 Task: Create Issue Issue0000000226 in Backlog  in Scrum Project Project0000000046 in Jira. Create Issue Issue0000000227 in Backlog  in Scrum Project Project0000000046 in Jira. Create Issue Issue0000000228 in Backlog  in Scrum Project Project0000000046 in Jira. Create Issue Issue0000000229 in Backlog  in Scrum Project Project0000000046 in Jira. Create Issue Issue0000000230 in Backlog  in Scrum Project Project0000000046 in Jira
Action: Mouse moved to (82, 270)
Screenshot: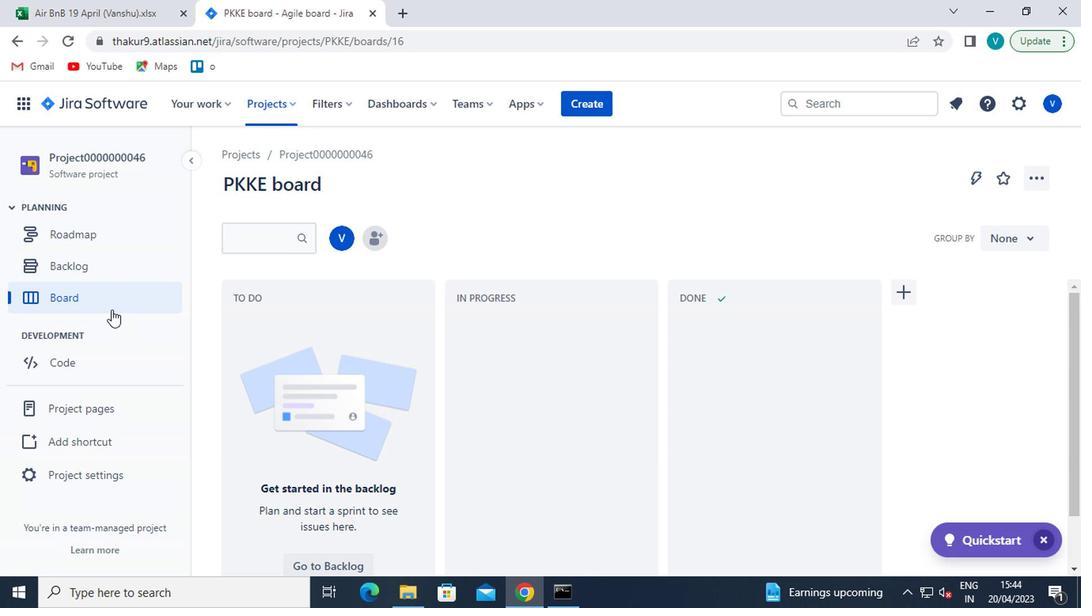
Action: Mouse pressed left at (82, 270)
Screenshot: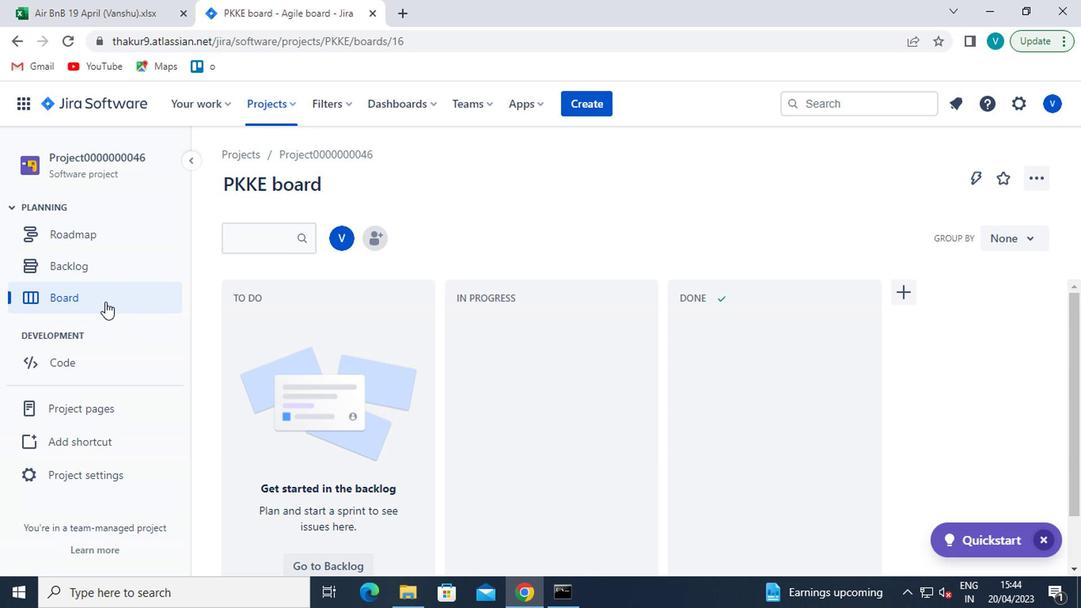 
Action: Mouse moved to (331, 458)
Screenshot: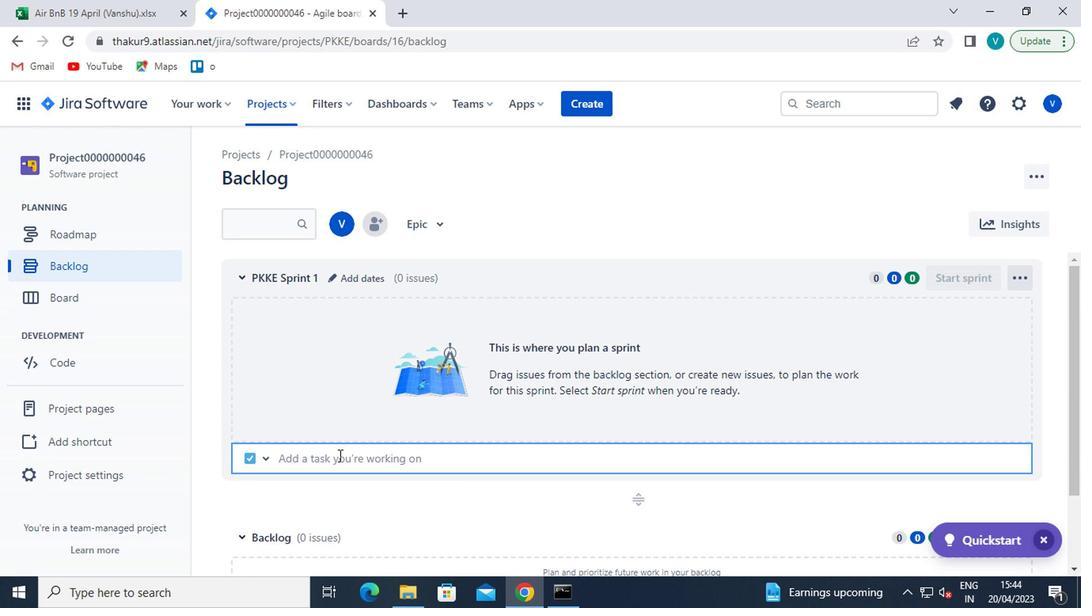 
Action: Mouse scrolled (331, 457) with delta (0, 0)
Screenshot: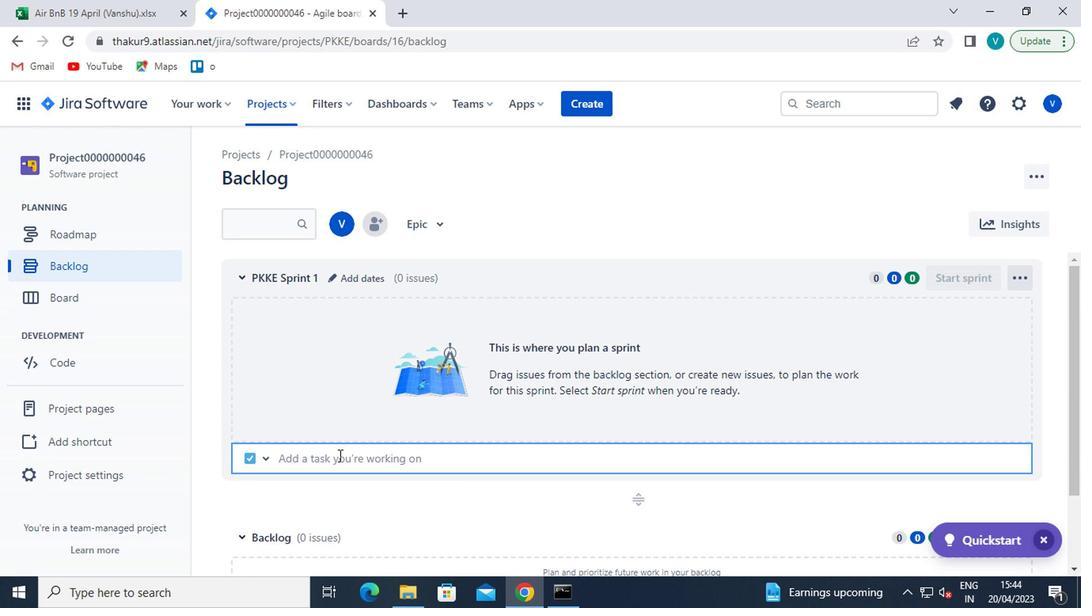 
Action: Mouse moved to (331, 459)
Screenshot: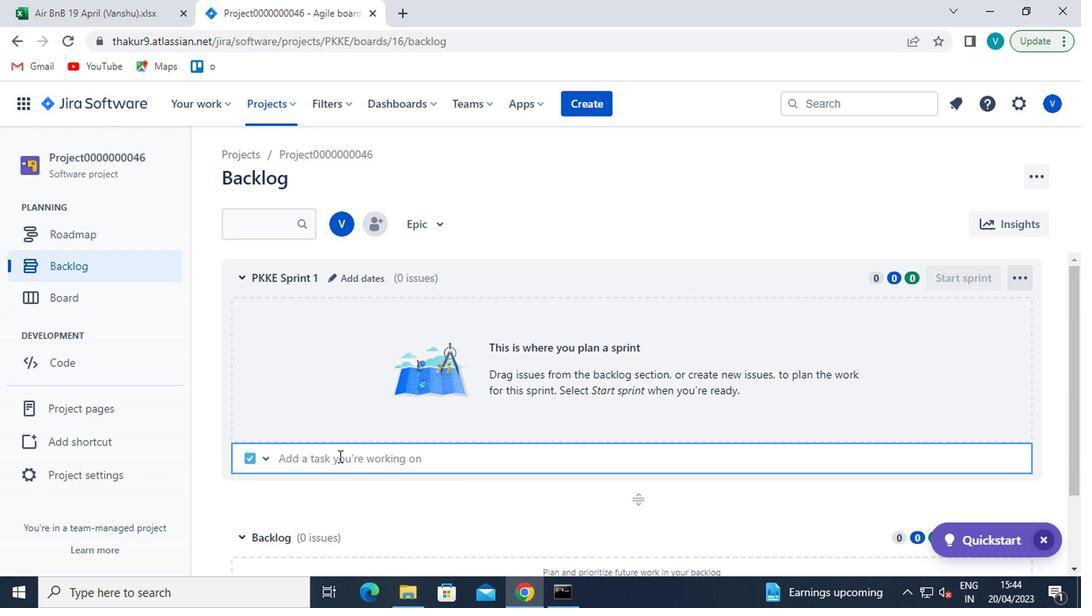 
Action: Mouse scrolled (331, 458) with delta (0, -1)
Screenshot: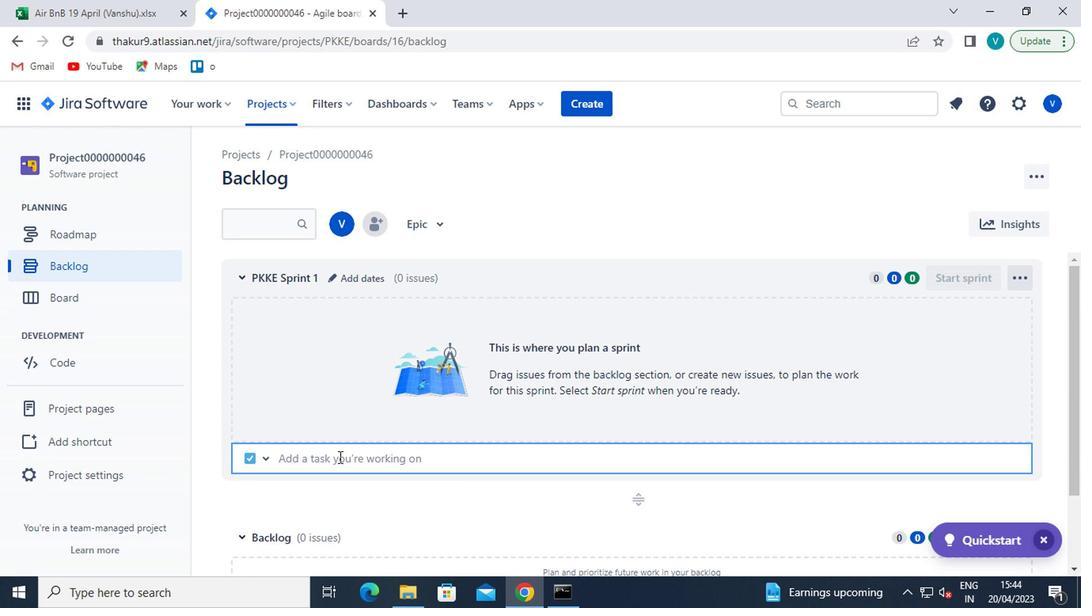 
Action: Mouse moved to (297, 447)
Screenshot: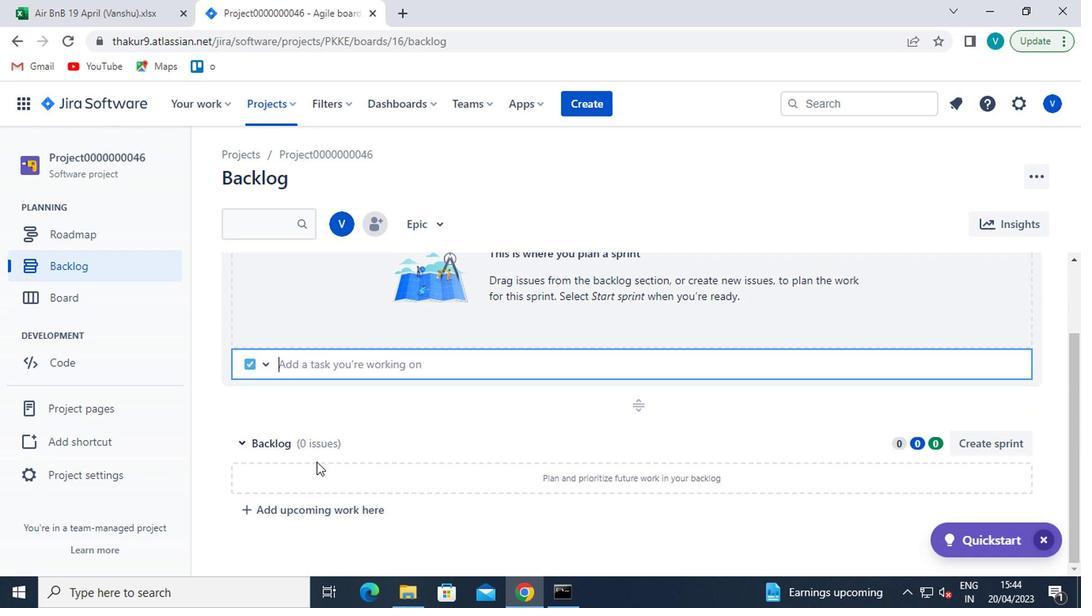 
Action: Mouse pressed left at (297, 447)
Screenshot: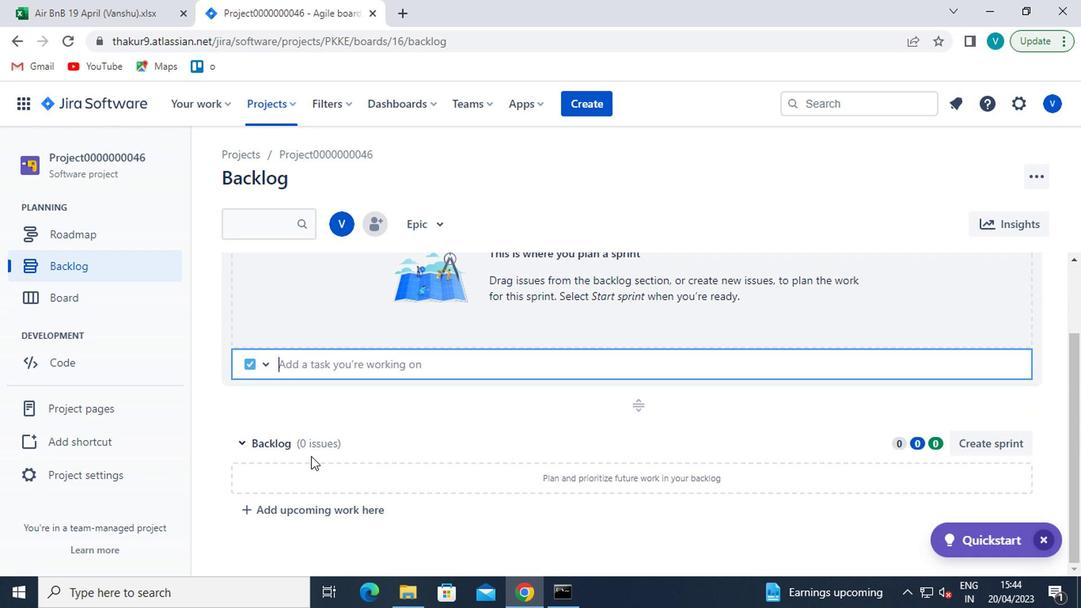 
Action: Mouse moved to (298, 444)
Screenshot: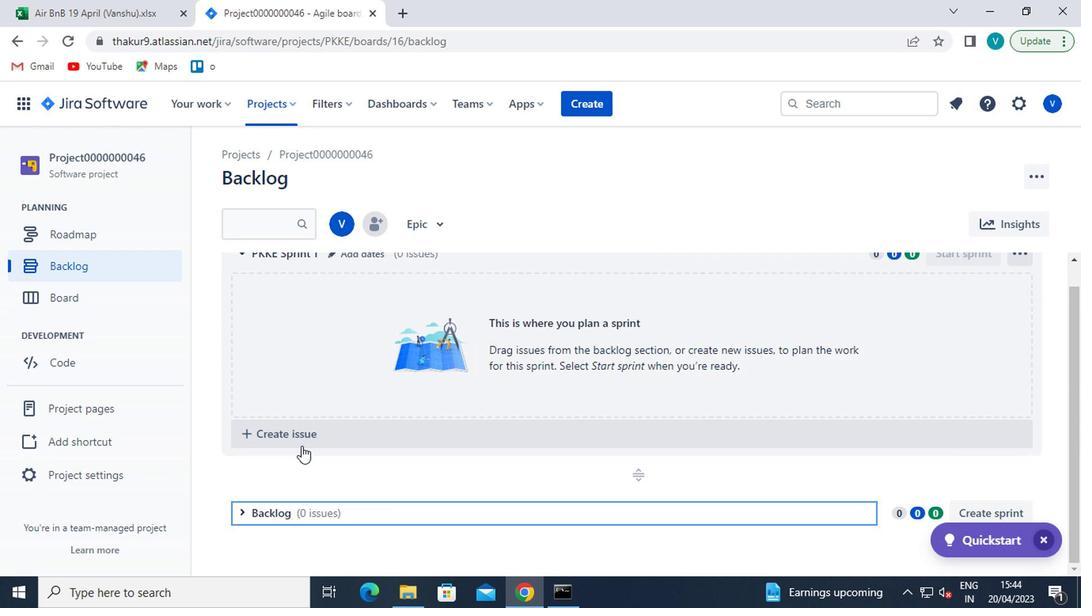 
Action: Mouse scrolled (298, 443) with delta (0, 0)
Screenshot: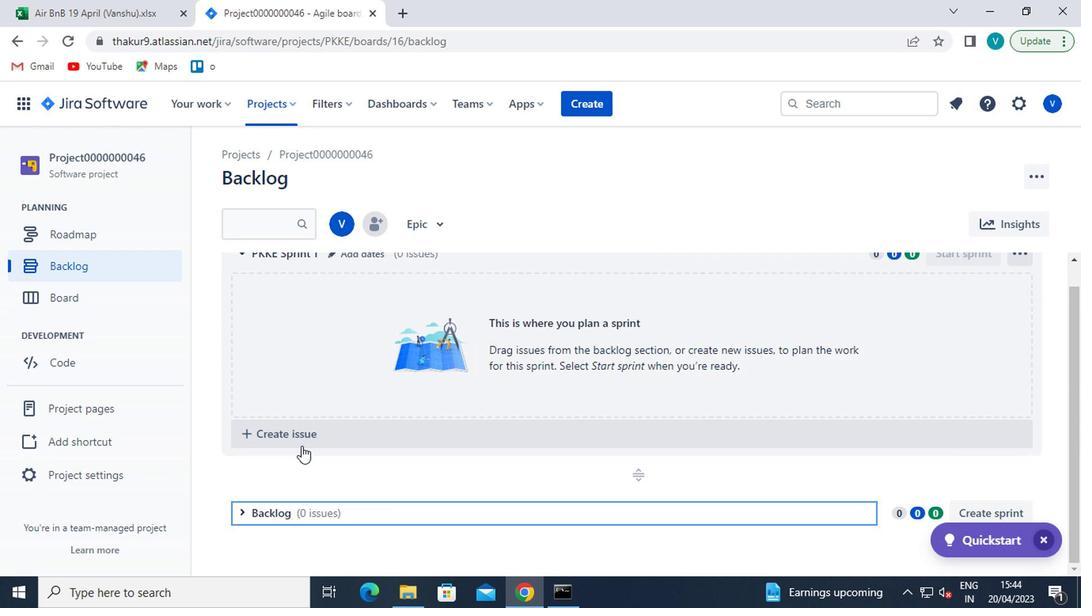
Action: Mouse moved to (298, 444)
Screenshot: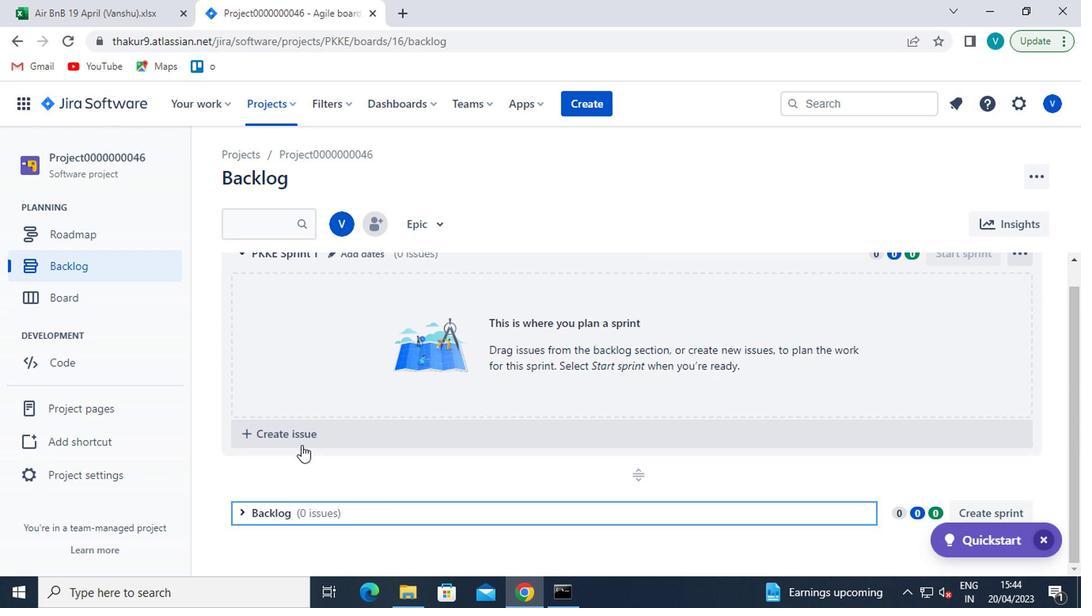 
Action: Mouse scrolled (298, 443) with delta (0, 0)
Screenshot: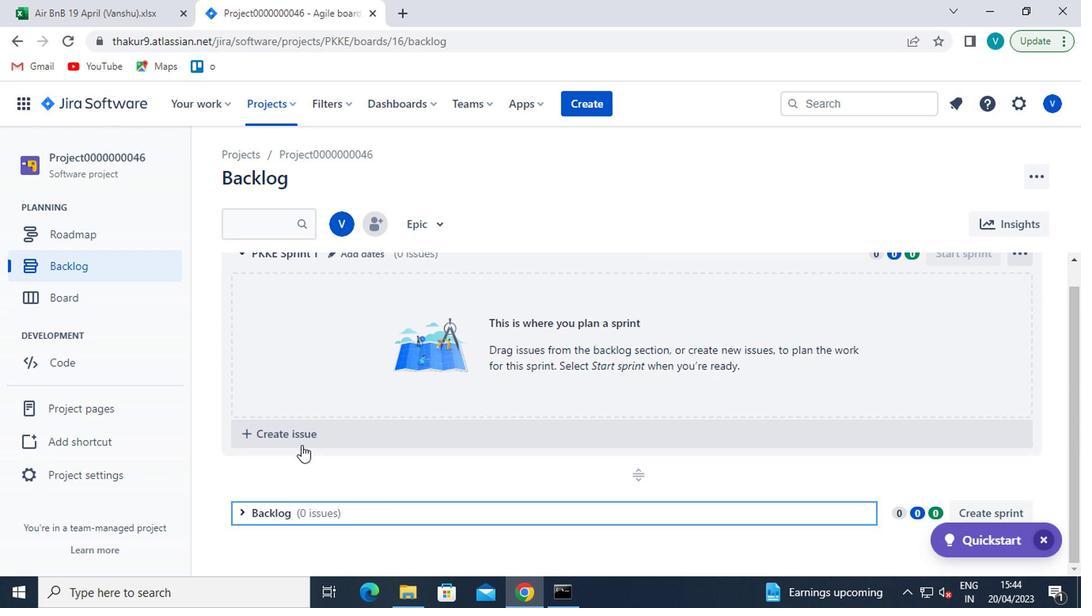 
Action: Mouse moved to (299, 444)
Screenshot: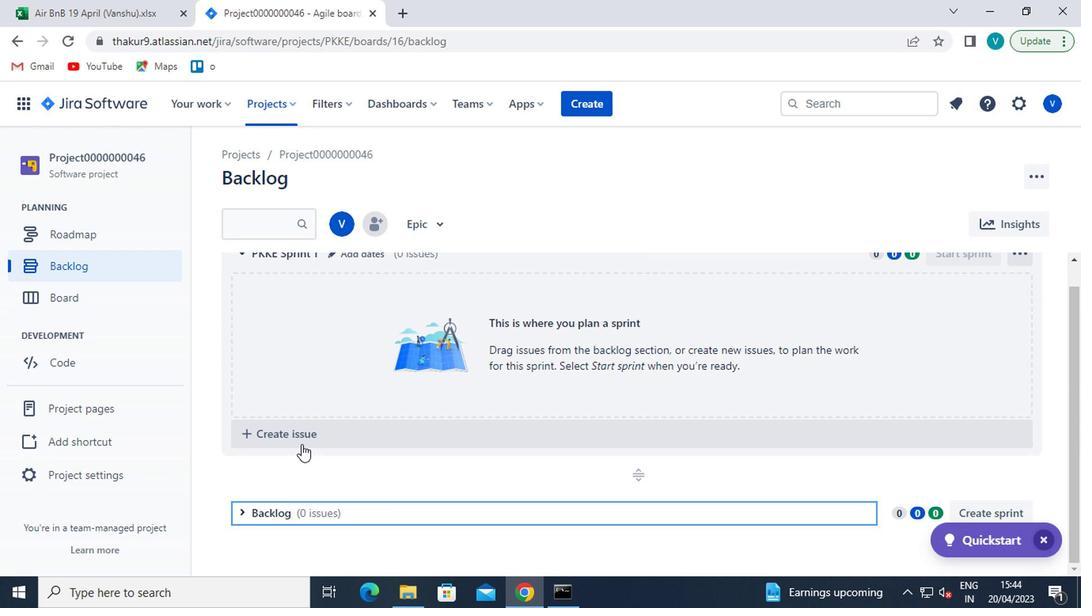
Action: Mouse scrolled (299, 443) with delta (0, 0)
Screenshot: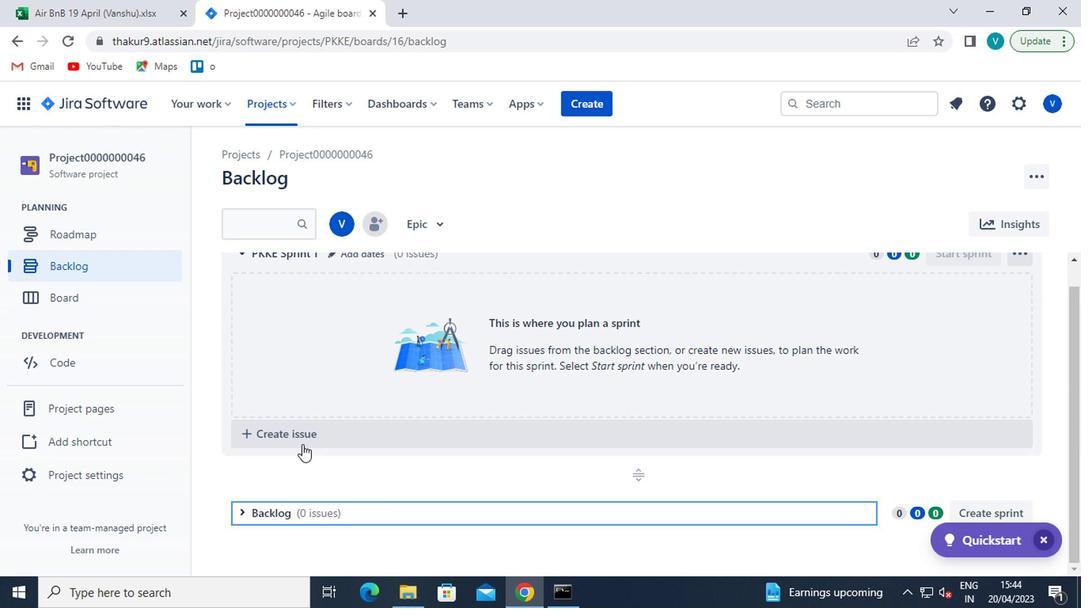 
Action: Mouse moved to (300, 446)
Screenshot: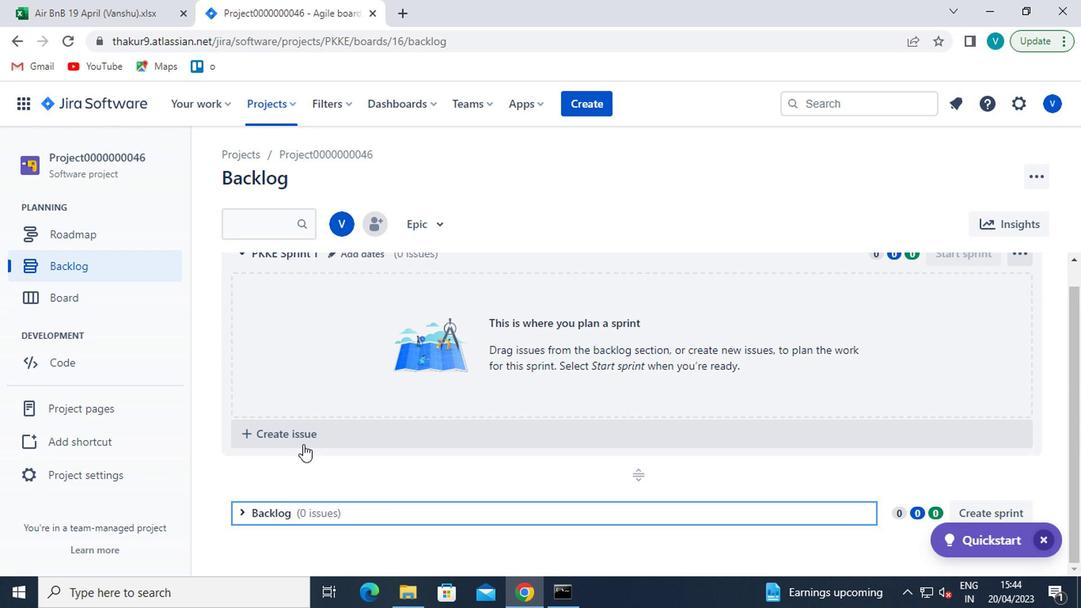 
Action: Mouse scrolled (300, 445) with delta (0, 0)
Screenshot: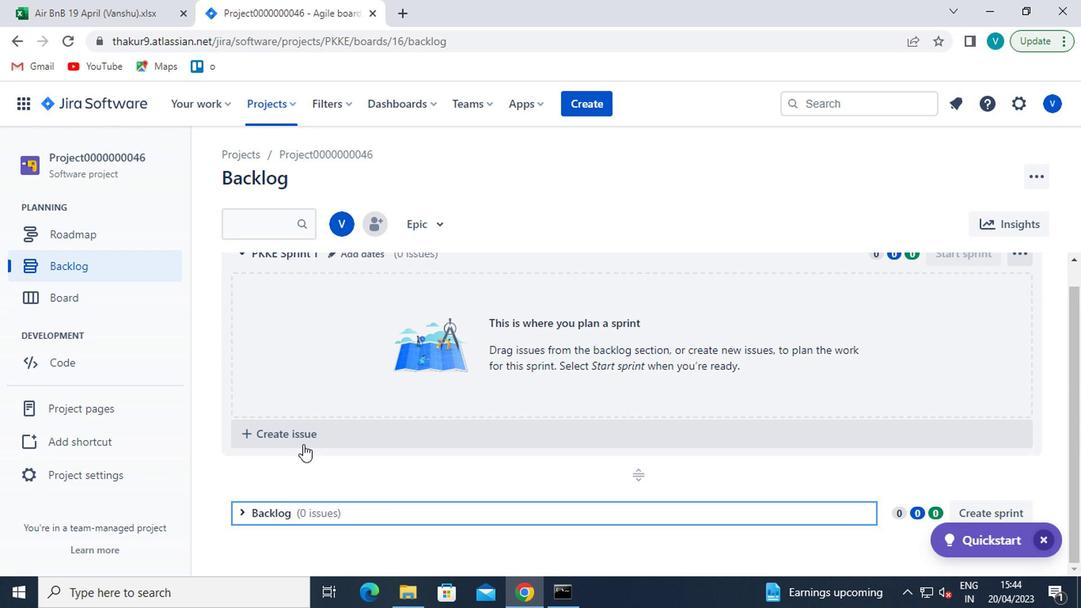 
Action: Mouse moved to (301, 448)
Screenshot: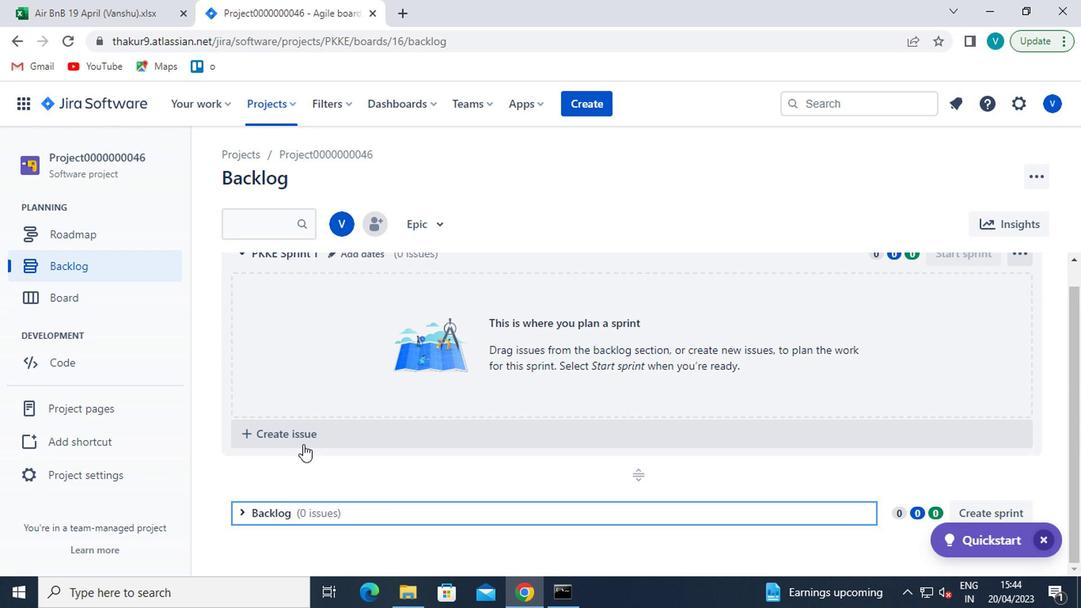 
Action: Mouse scrolled (301, 447) with delta (0, 0)
Screenshot: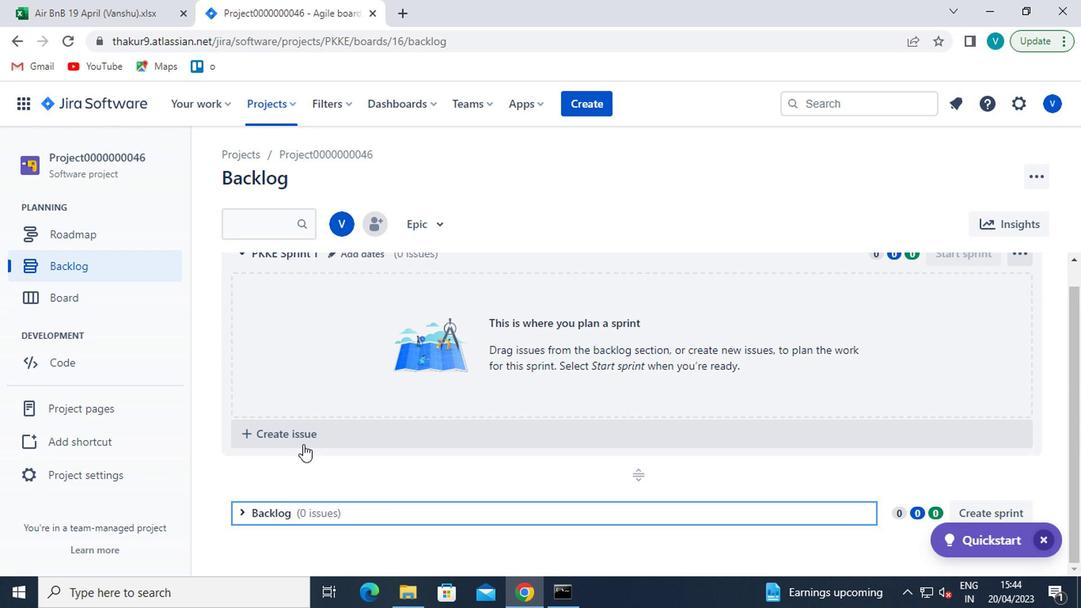 
Action: Mouse moved to (312, 519)
Screenshot: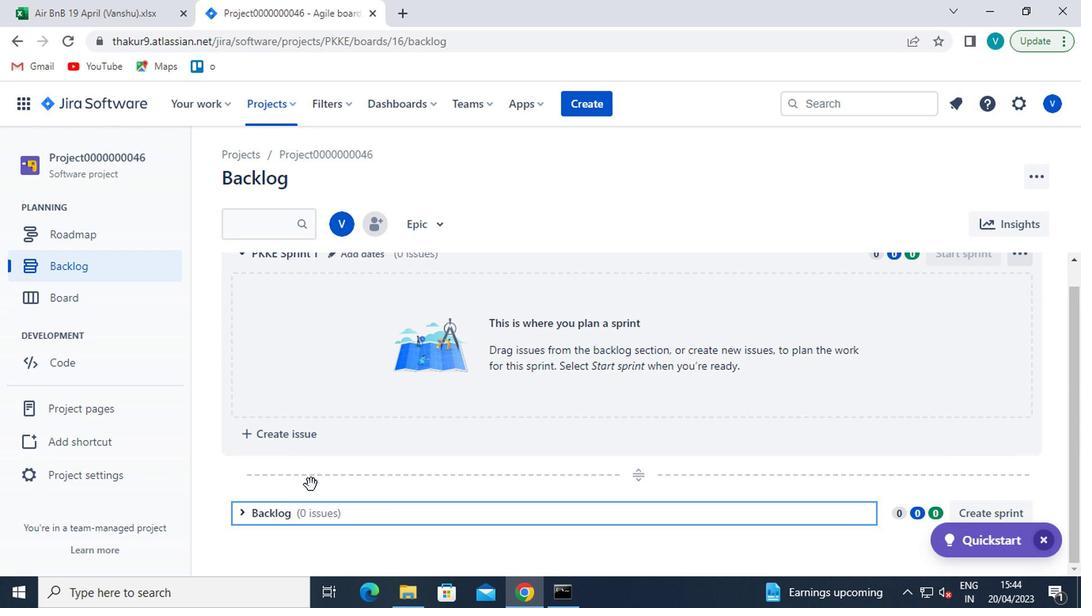 
Action: Mouse pressed left at (312, 519)
Screenshot: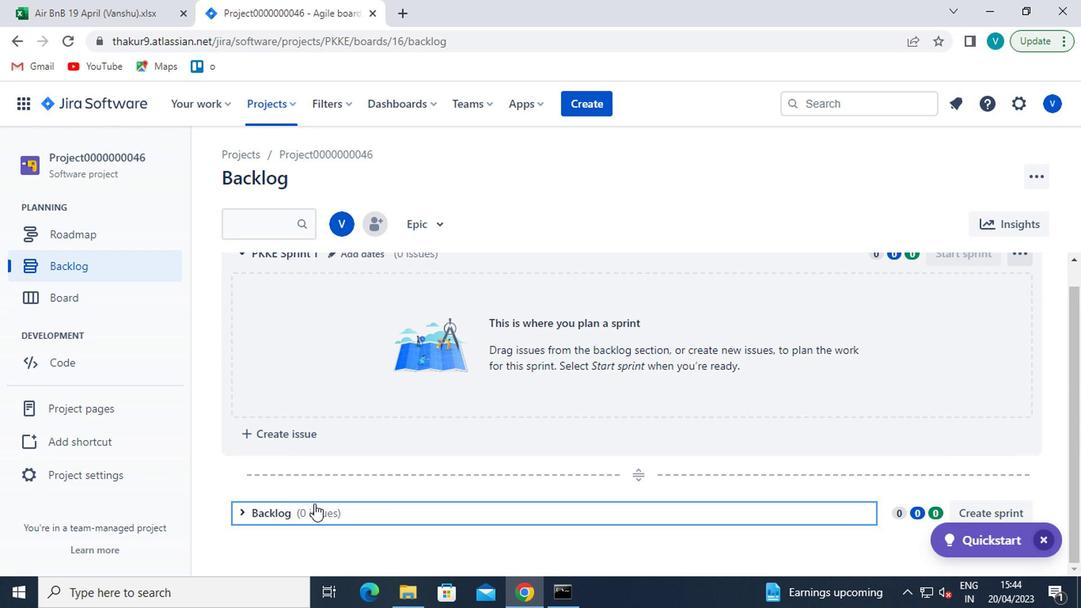 
Action: Mouse moved to (312, 519)
Screenshot: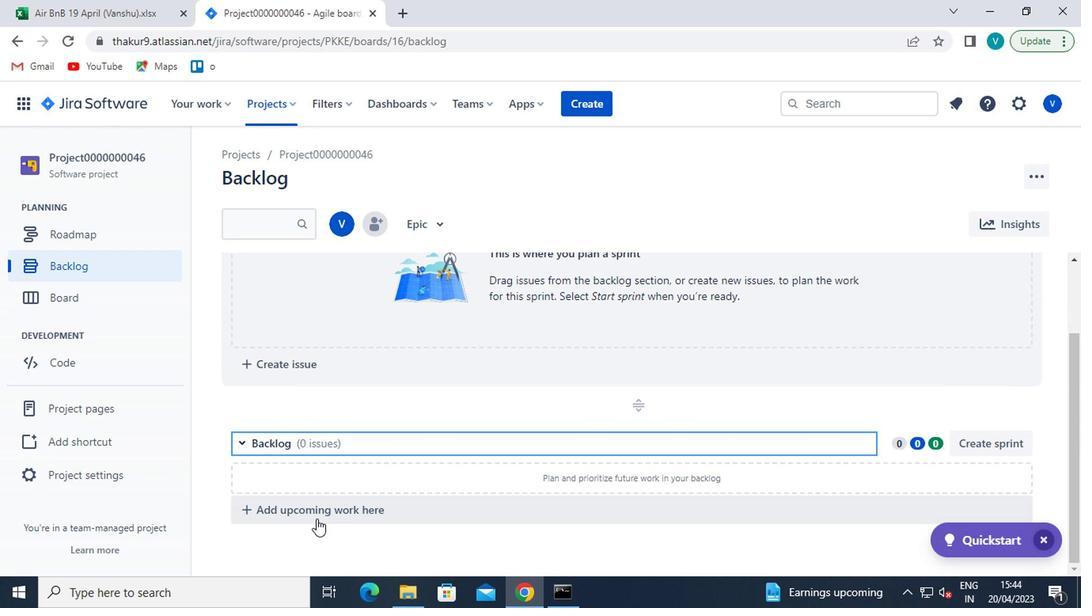 
Action: Mouse scrolled (312, 518) with delta (0, -1)
Screenshot: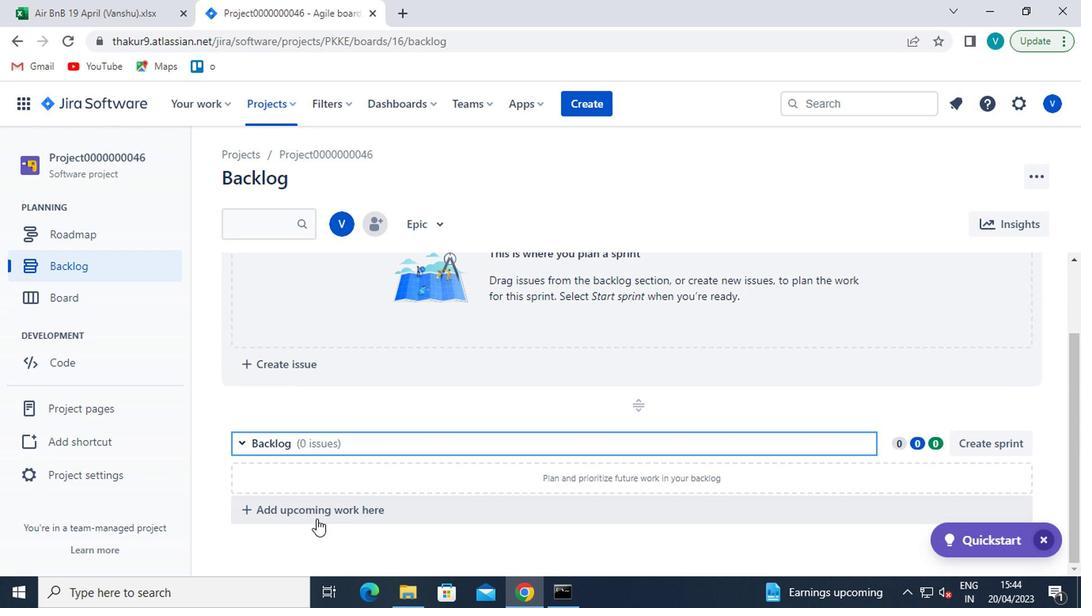 
Action: Mouse moved to (312, 504)
Screenshot: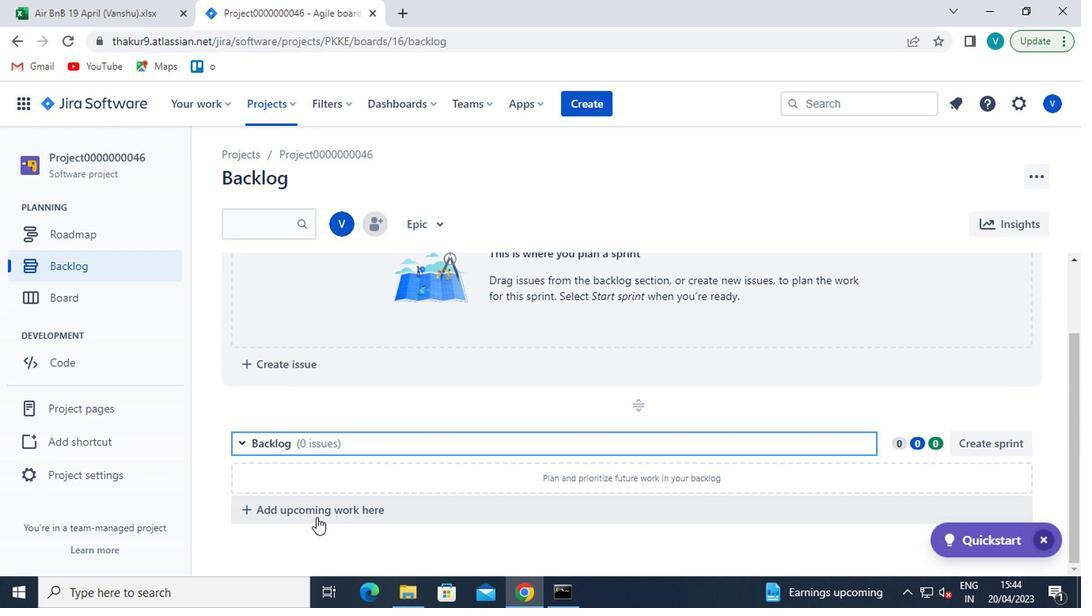 
Action: Mouse pressed left at (312, 504)
Screenshot: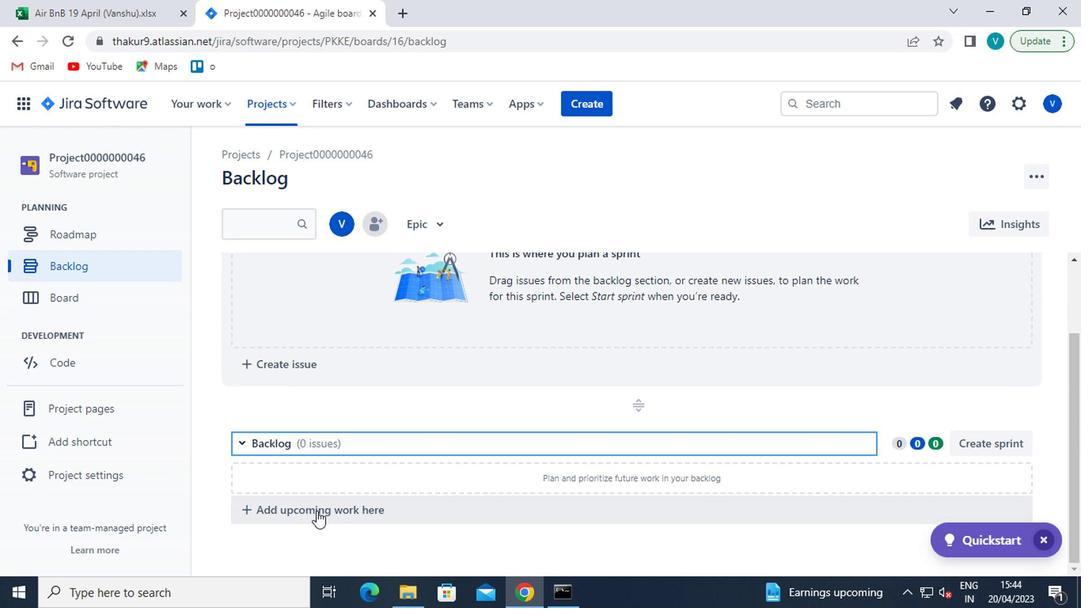 
Action: Mouse moved to (316, 502)
Screenshot: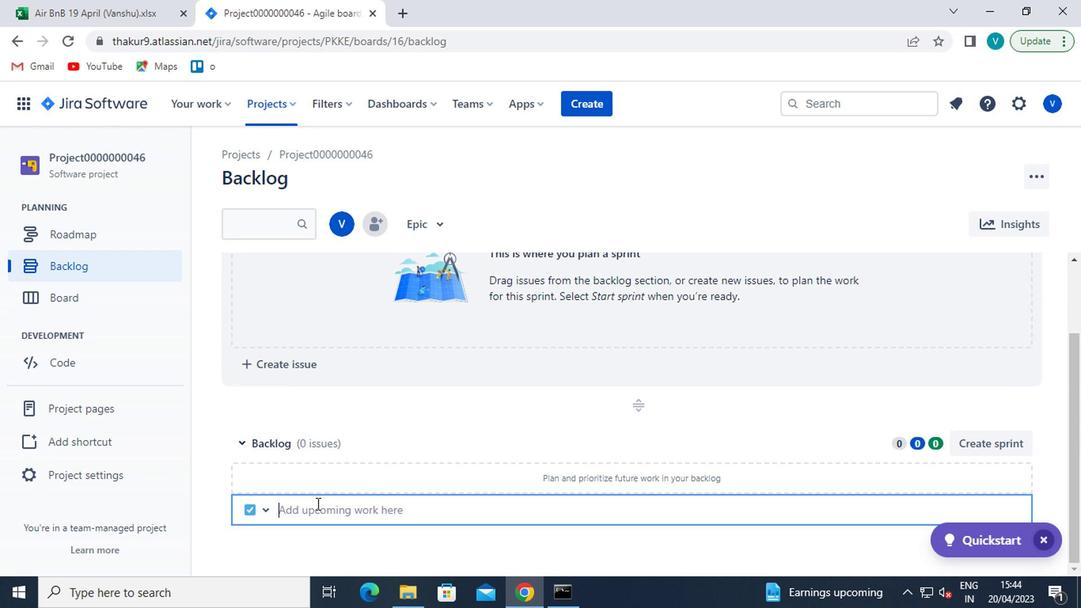 
Action: Key pressed <Key.shift>ISSUE0000000226<Key.enter><Key.shift>ISSUE0000000227<Key.enter><Key.shift>ISSUE0000000228<Key.enter>
Screenshot: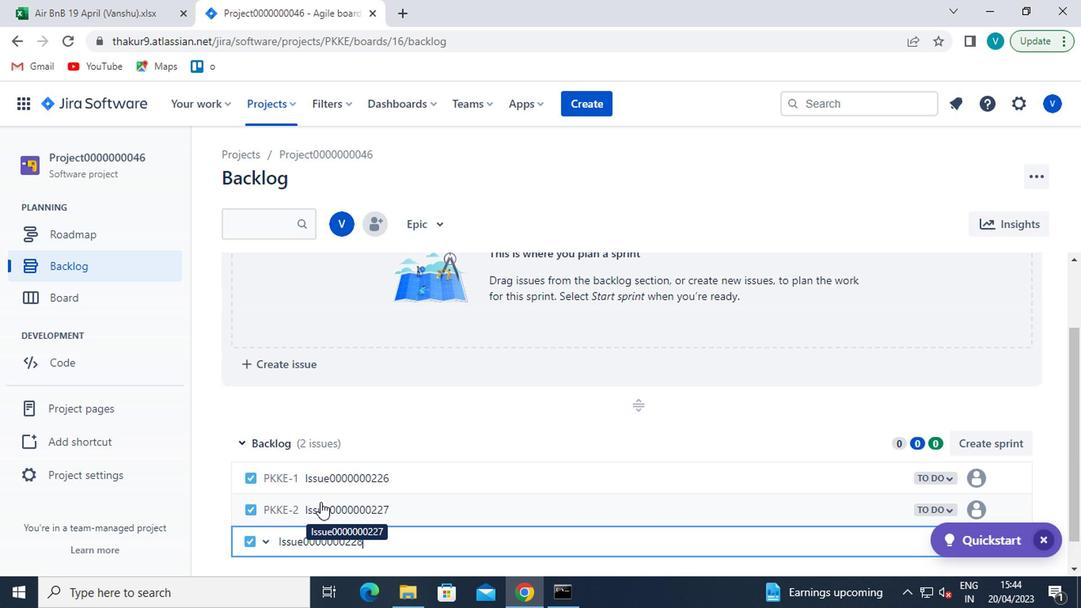 
Action: Mouse moved to (537, 485)
Screenshot: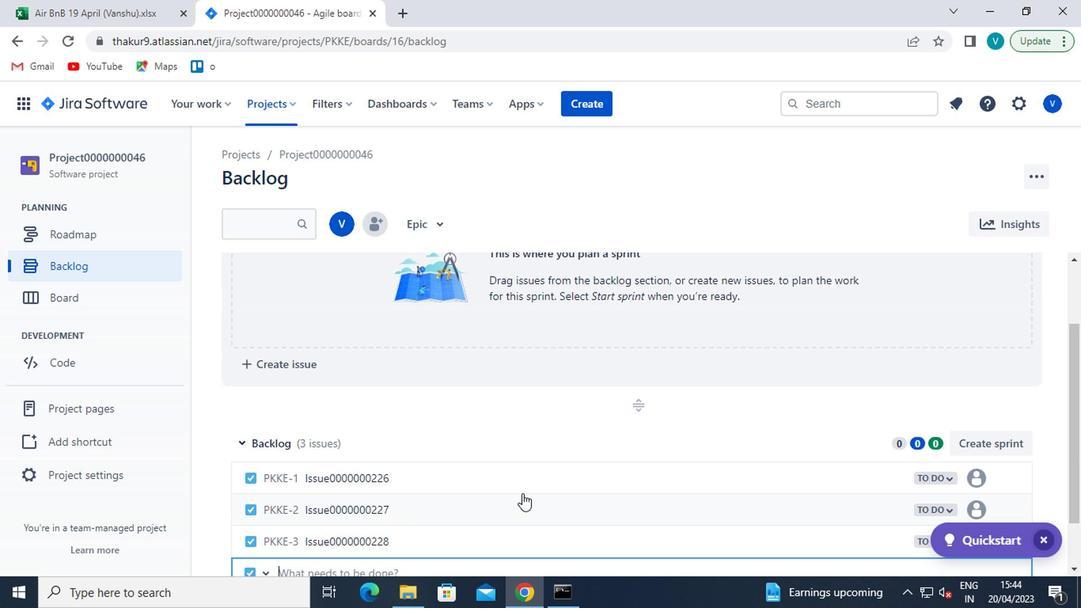 
Action: Key pressed <Key.shift>ISSUE0000000229
Screenshot: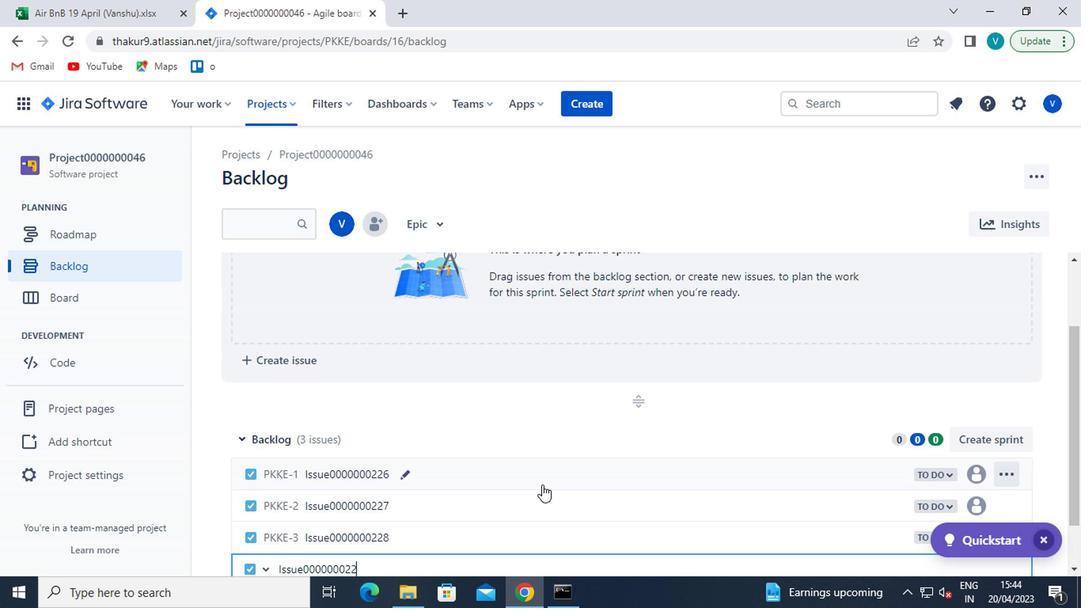 
Action: Mouse moved to (591, 449)
Screenshot: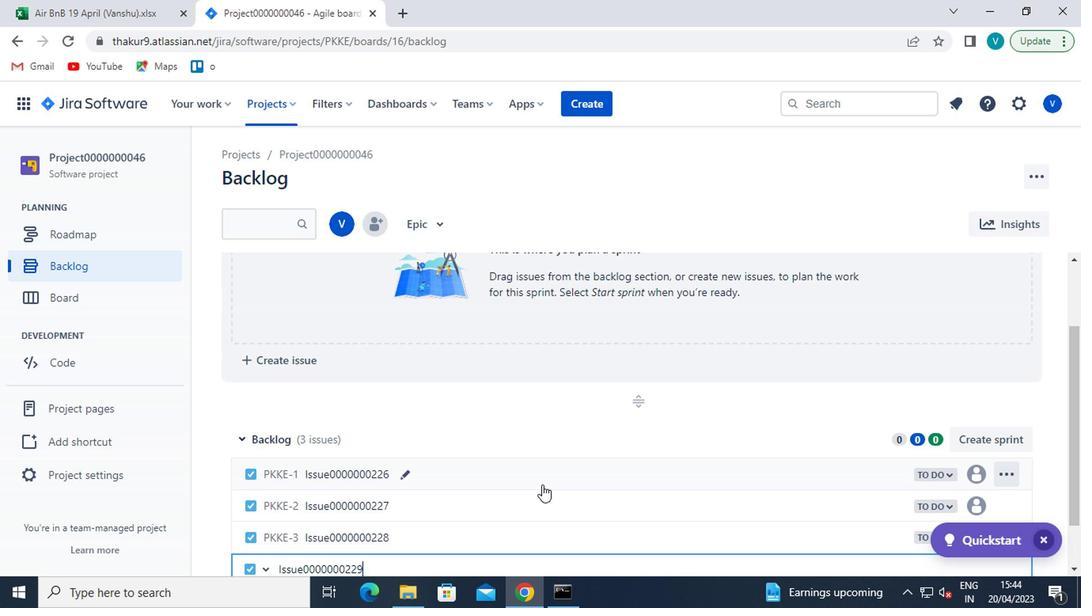 
Action: Mouse scrolled (591, 448) with delta (0, -1)
Screenshot: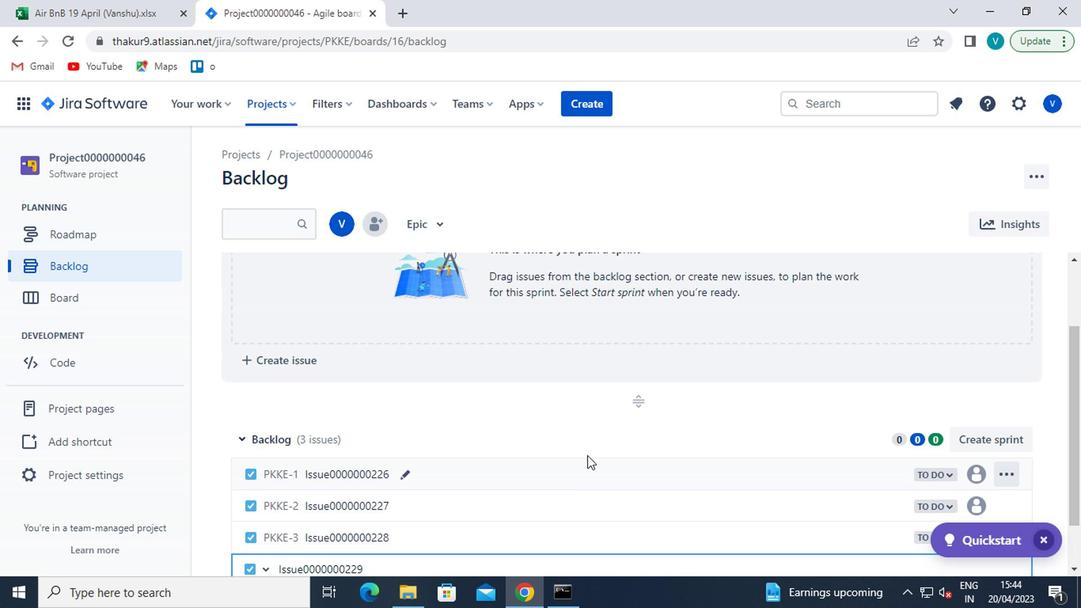 
Action: Key pressed <Key.enter><Key.shift>ISSUE0000000230<Key.enter>
Screenshot: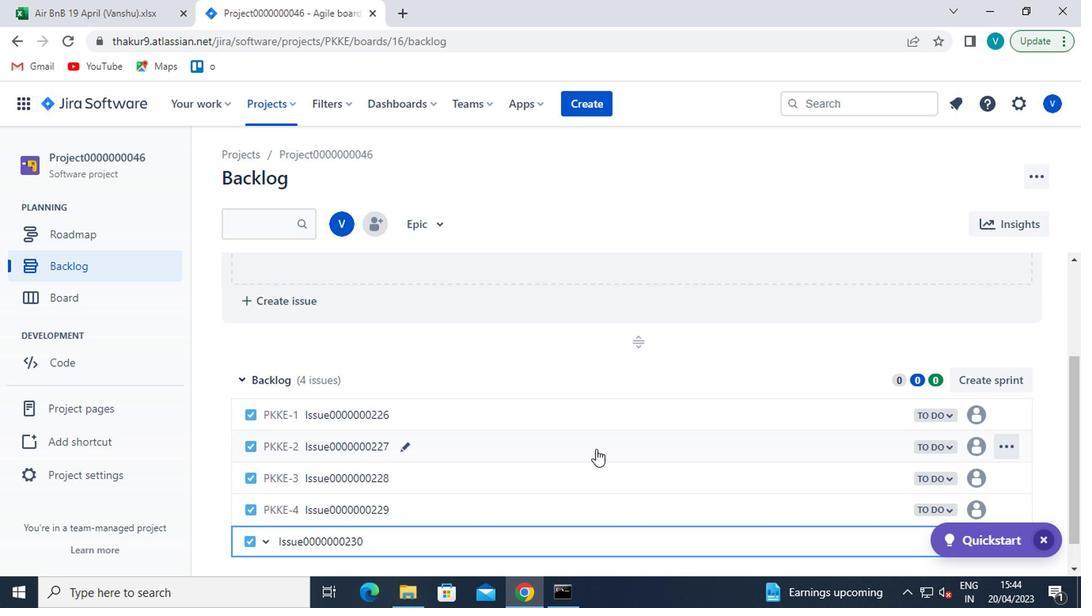 
